 Task: Save the personal information.
Action: Mouse moved to (1128, 54)
Screenshot: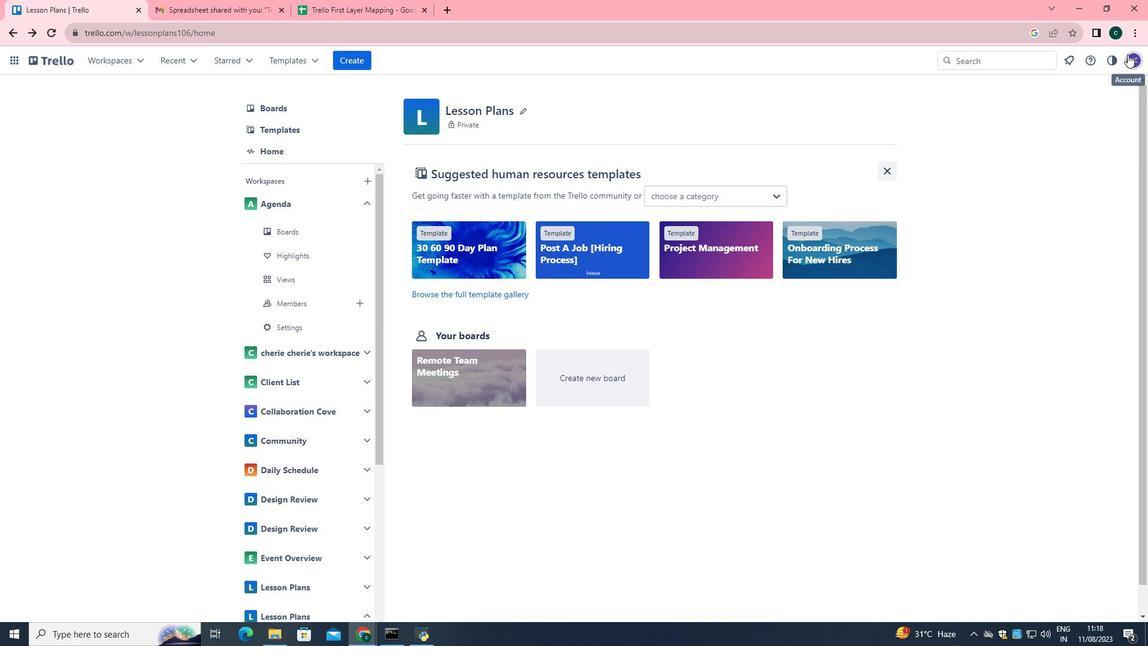 
Action: Mouse pressed left at (1128, 54)
Screenshot: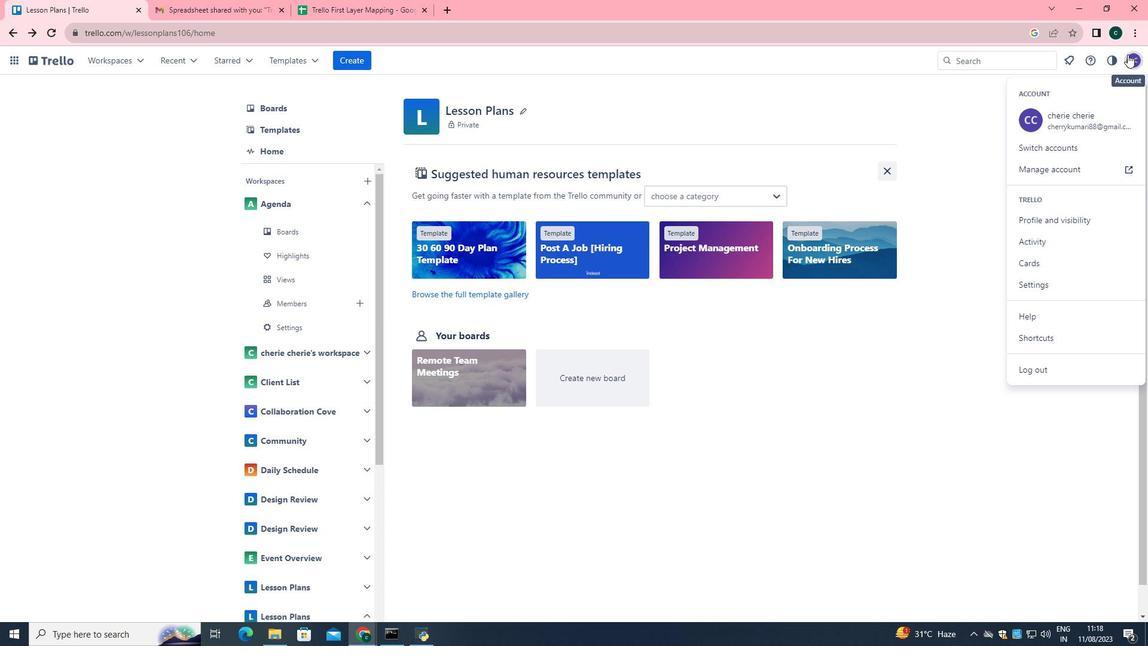 
Action: Mouse moved to (1069, 220)
Screenshot: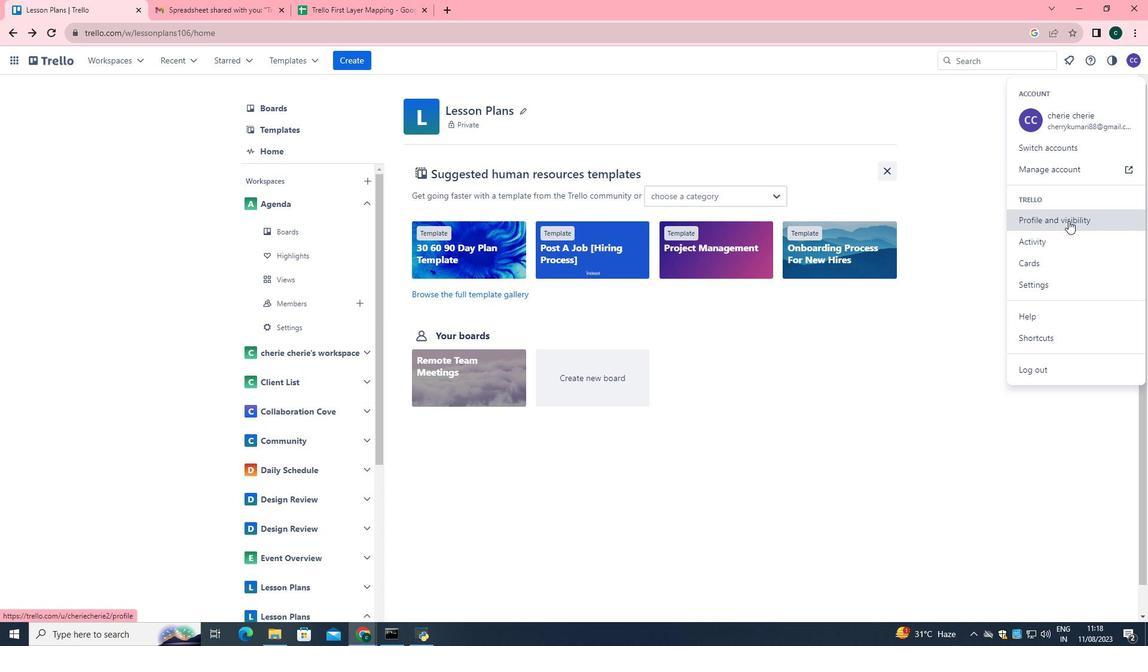 
Action: Mouse pressed left at (1069, 220)
Screenshot: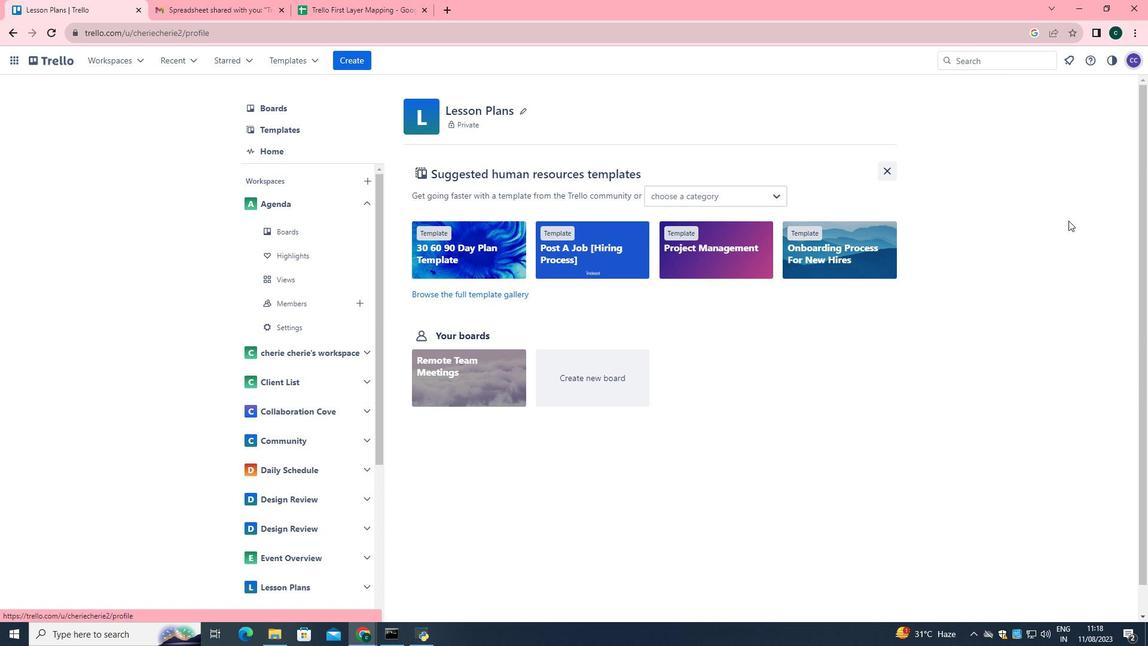 
Action: Mouse moved to (537, 595)
Screenshot: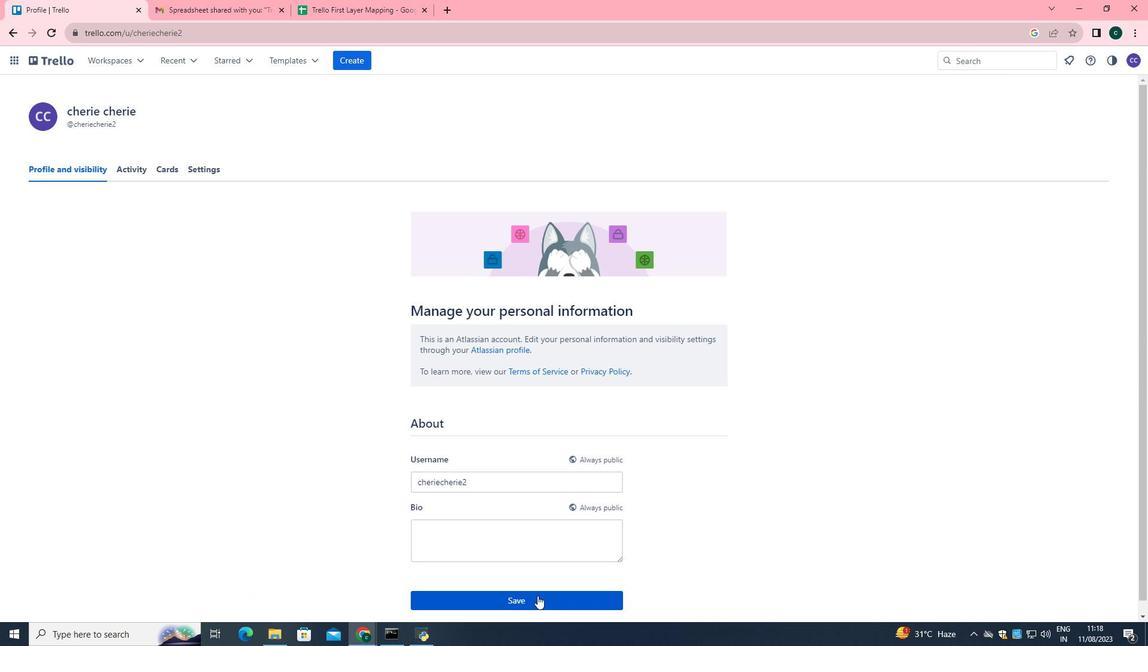 
Action: Mouse pressed left at (537, 595)
Screenshot: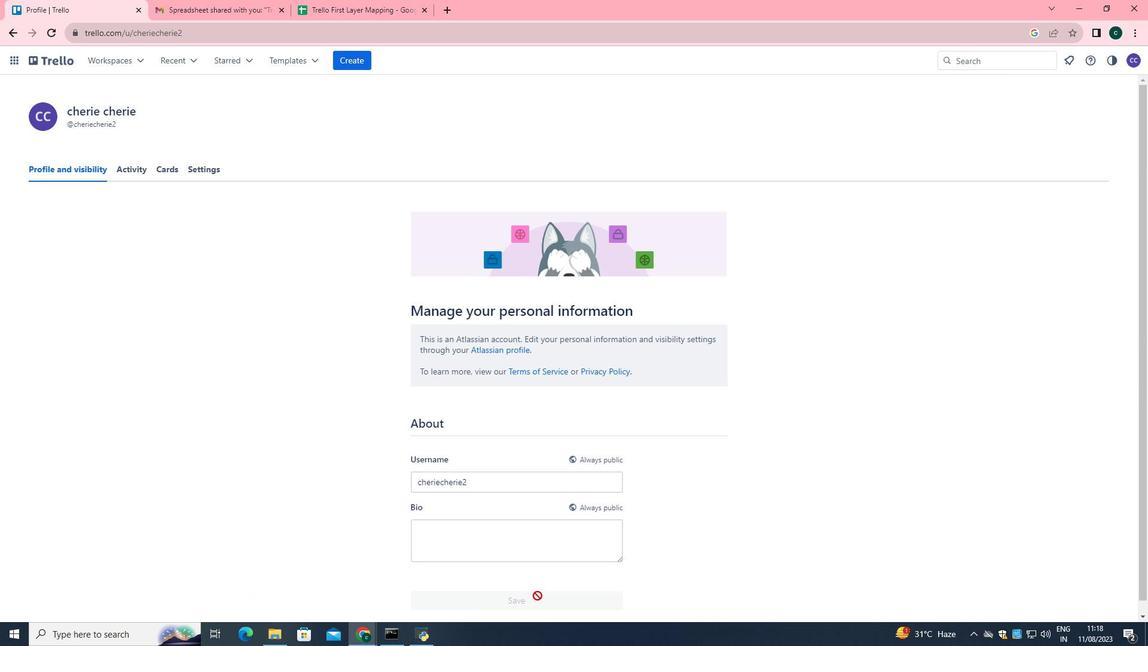 
